 Task: Create a due date automation trigger when advanced on, 2 working days after a card is due add fields without custom fields "Resume" completed at 11:00 AM.
Action: Mouse moved to (862, 270)
Screenshot: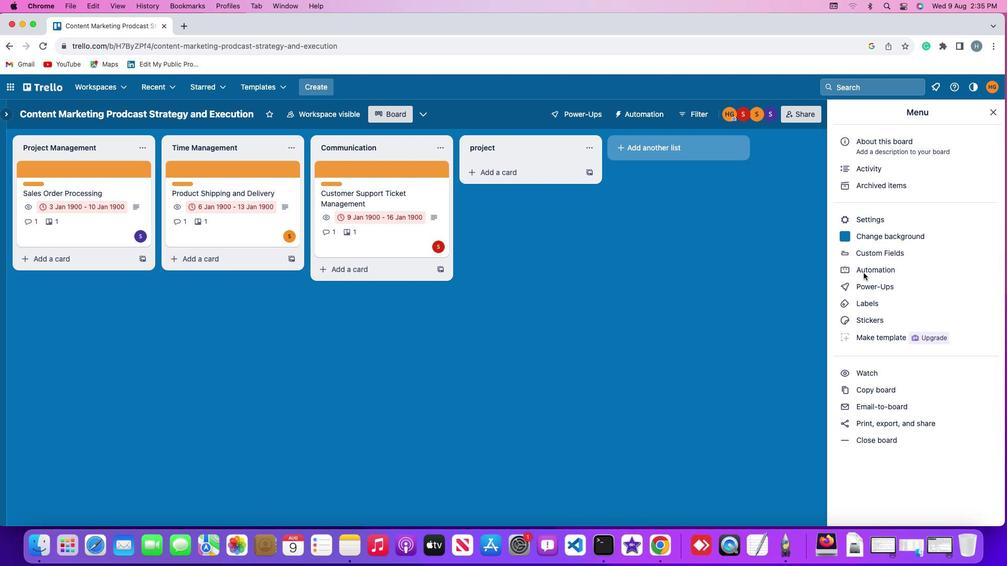 
Action: Mouse pressed left at (862, 270)
Screenshot: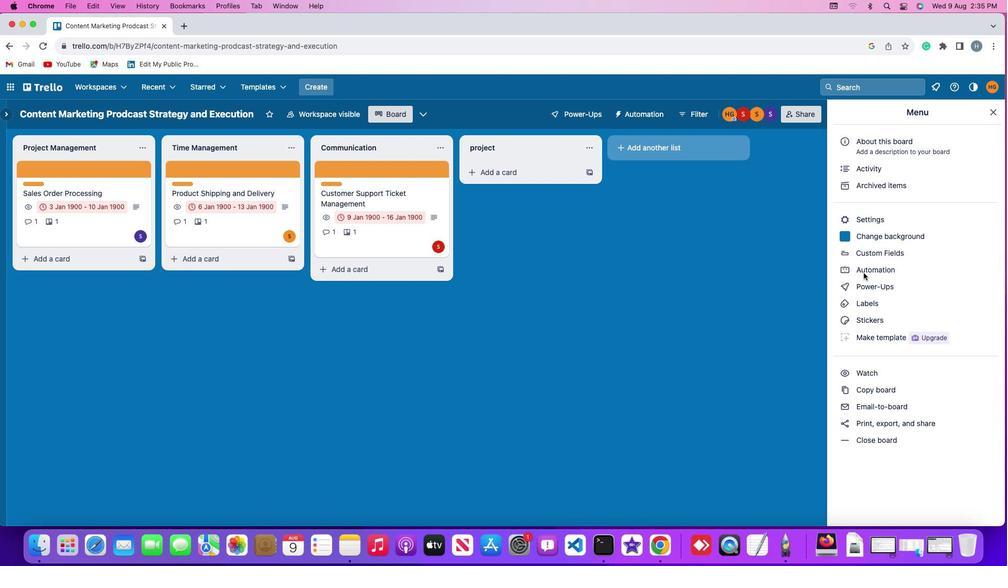 
Action: Mouse pressed left at (862, 270)
Screenshot: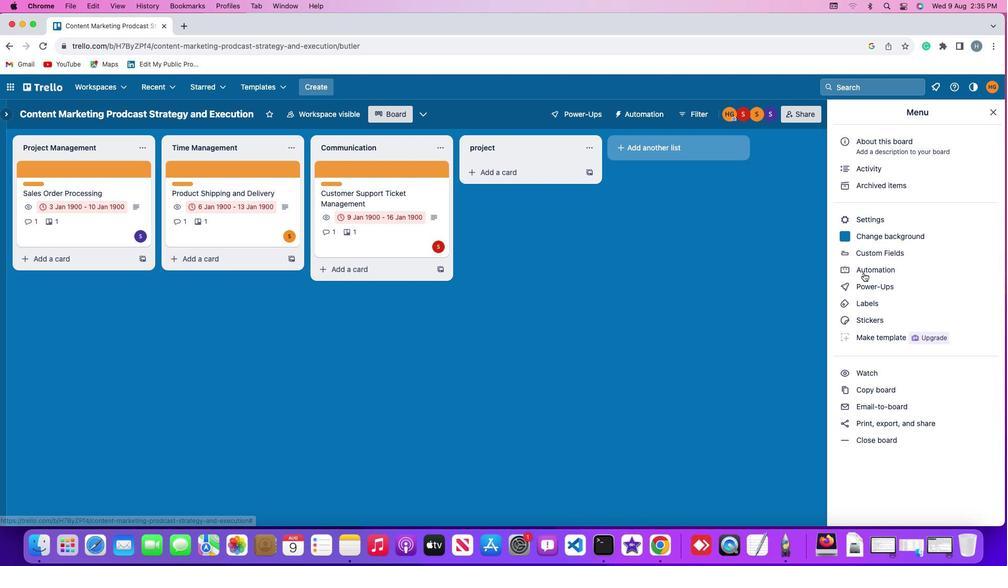 
Action: Mouse moved to (45, 248)
Screenshot: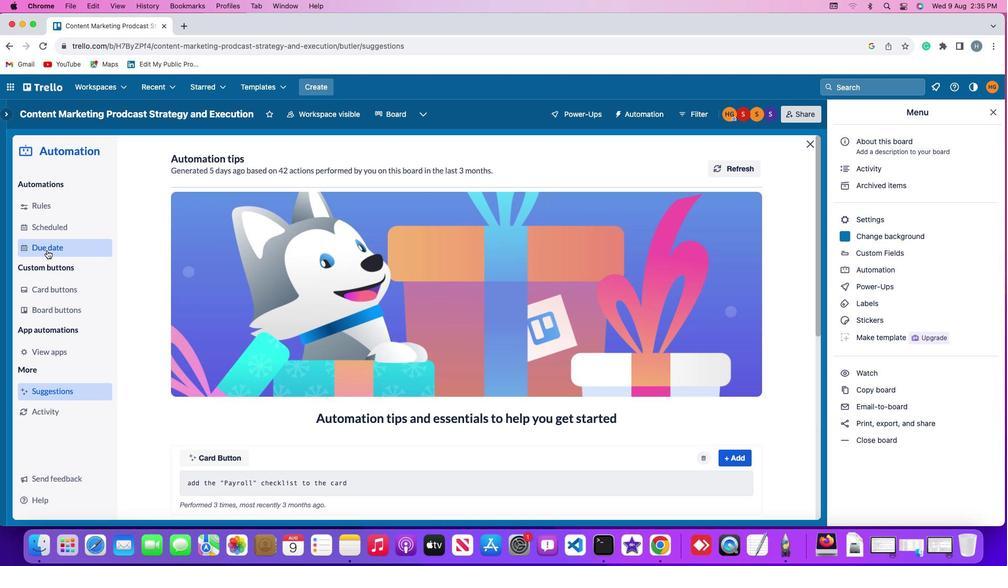 
Action: Mouse pressed left at (45, 248)
Screenshot: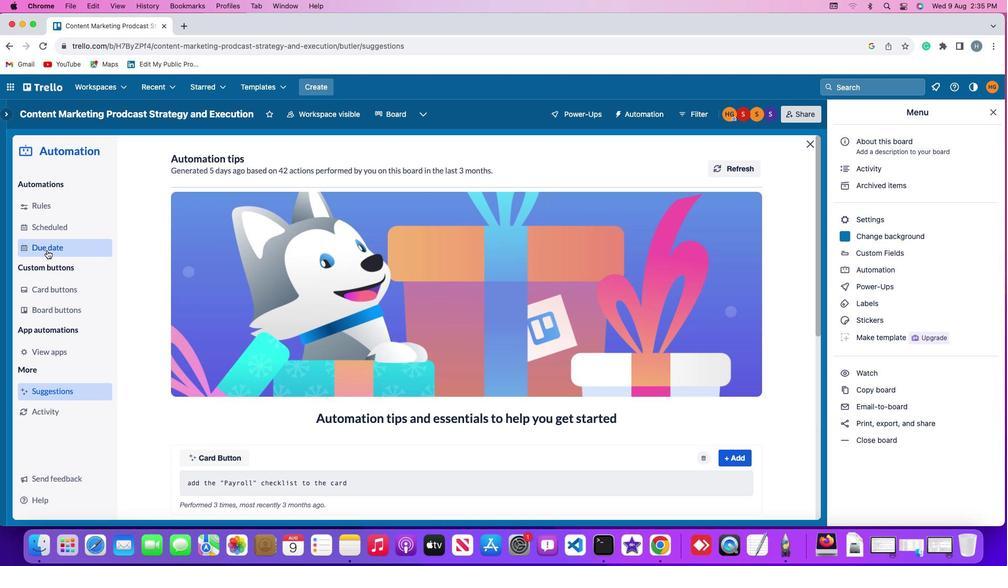 
Action: Mouse moved to (714, 160)
Screenshot: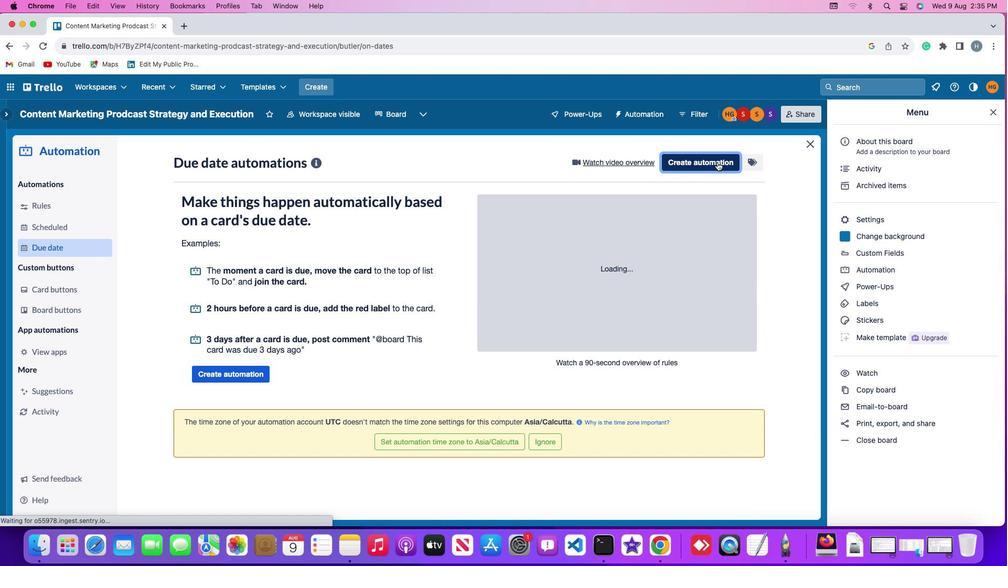 
Action: Mouse pressed left at (714, 160)
Screenshot: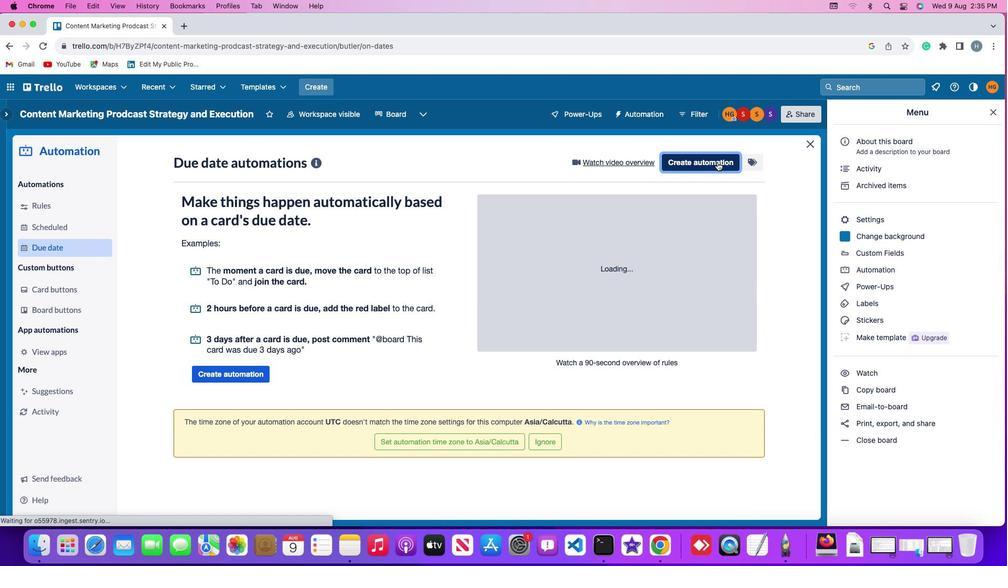 
Action: Mouse moved to (230, 262)
Screenshot: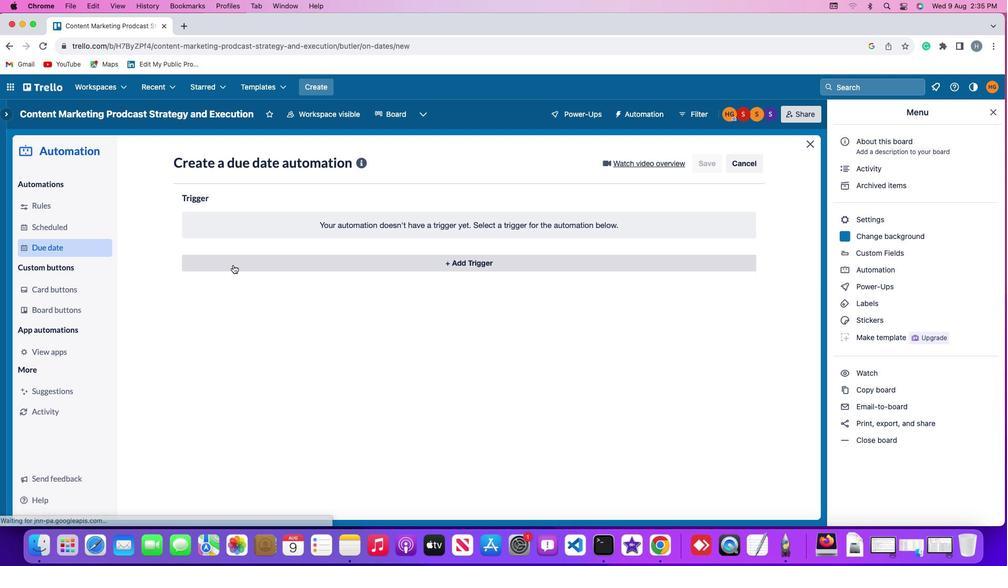 
Action: Mouse pressed left at (230, 262)
Screenshot: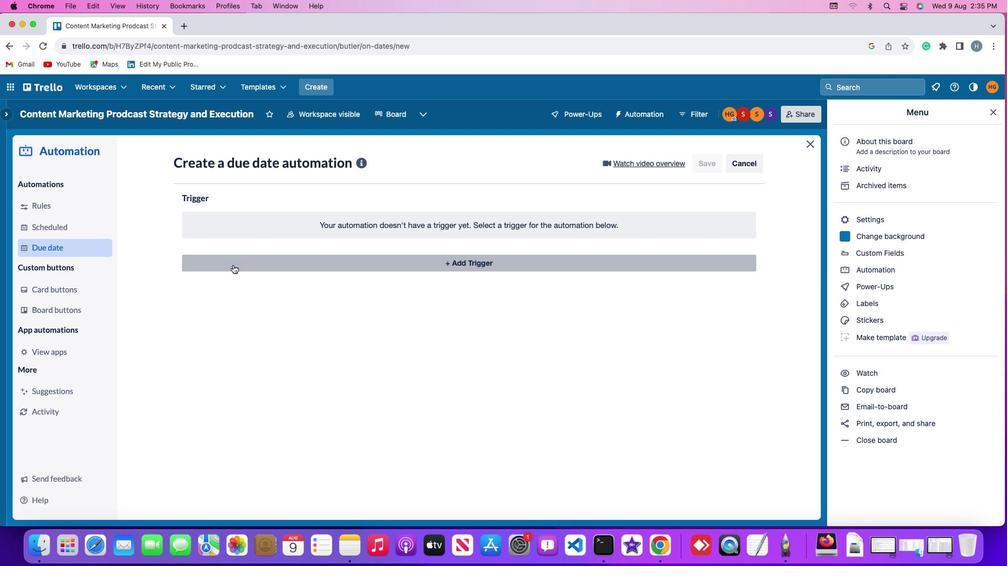 
Action: Mouse moved to (200, 426)
Screenshot: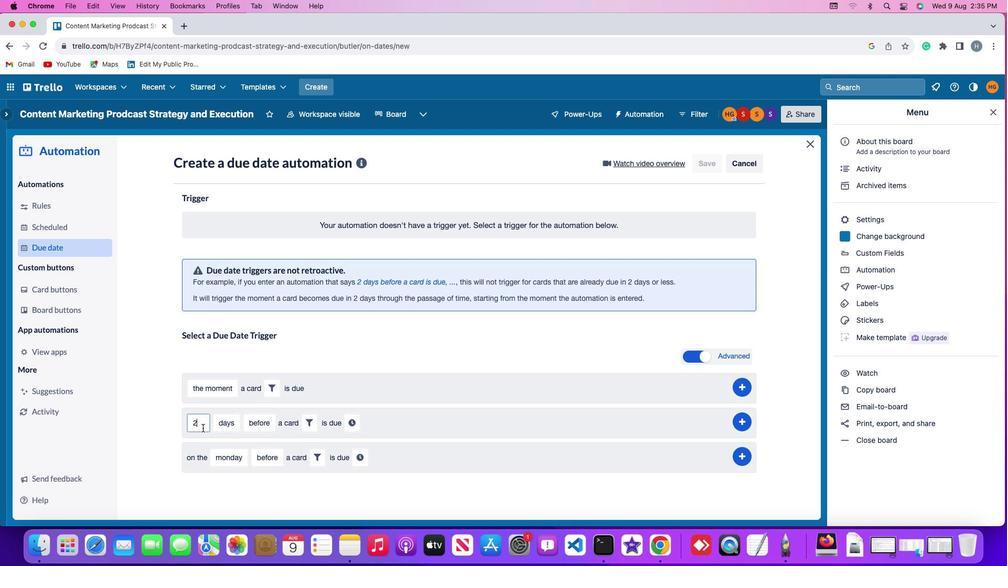 
Action: Mouse pressed left at (200, 426)
Screenshot: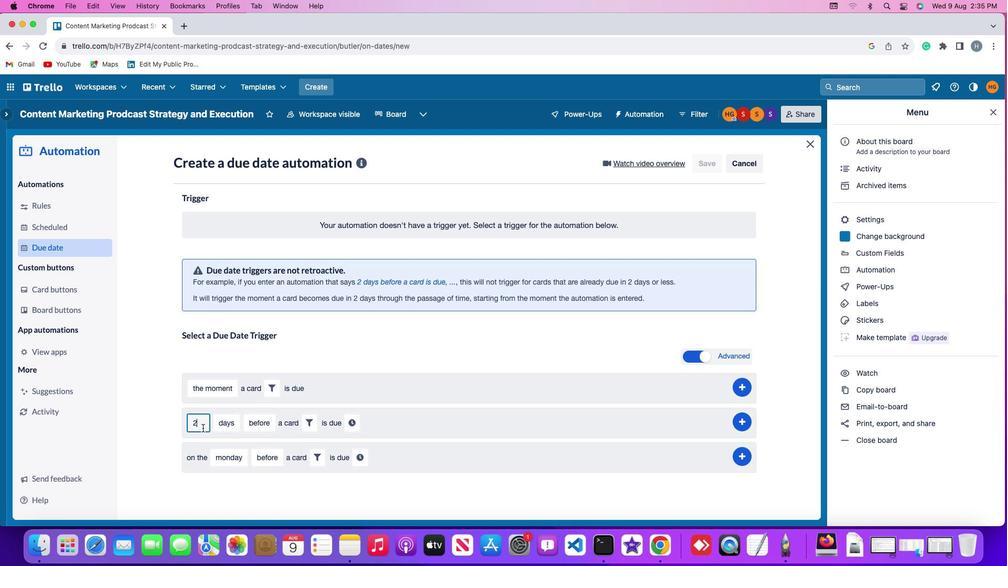
Action: Key pressed Key.backspace'2'
Screenshot: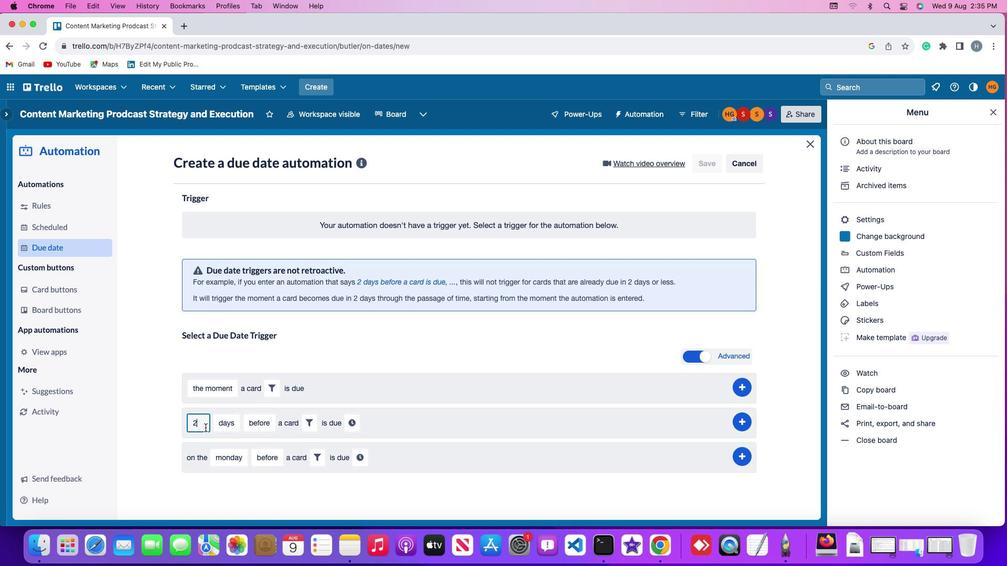 
Action: Mouse moved to (223, 424)
Screenshot: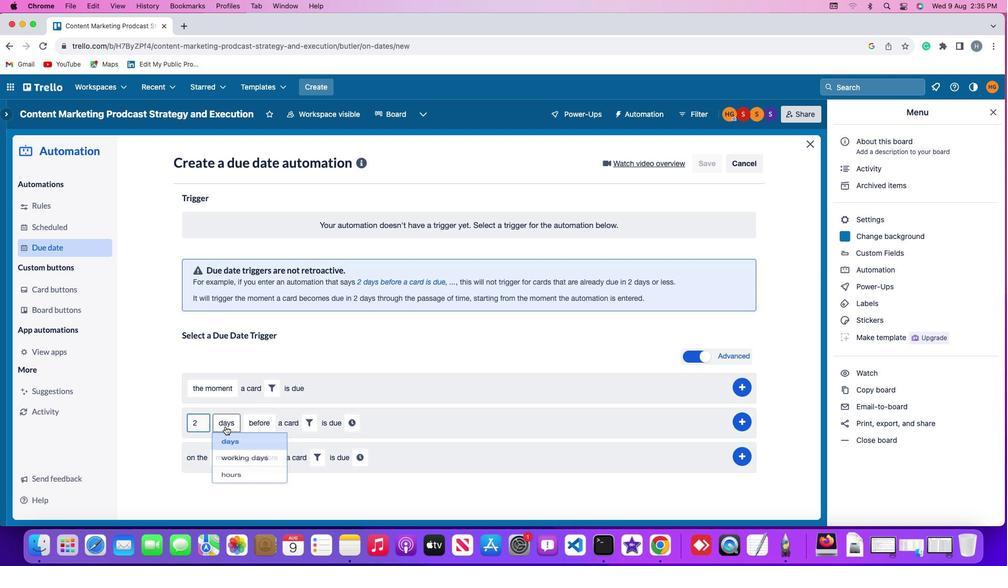 
Action: Mouse pressed left at (223, 424)
Screenshot: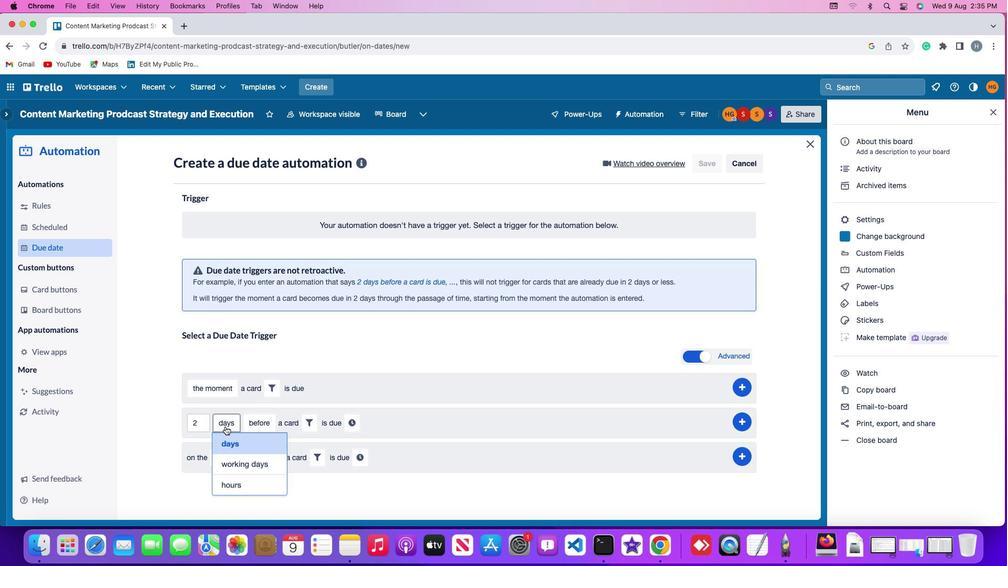 
Action: Mouse moved to (232, 466)
Screenshot: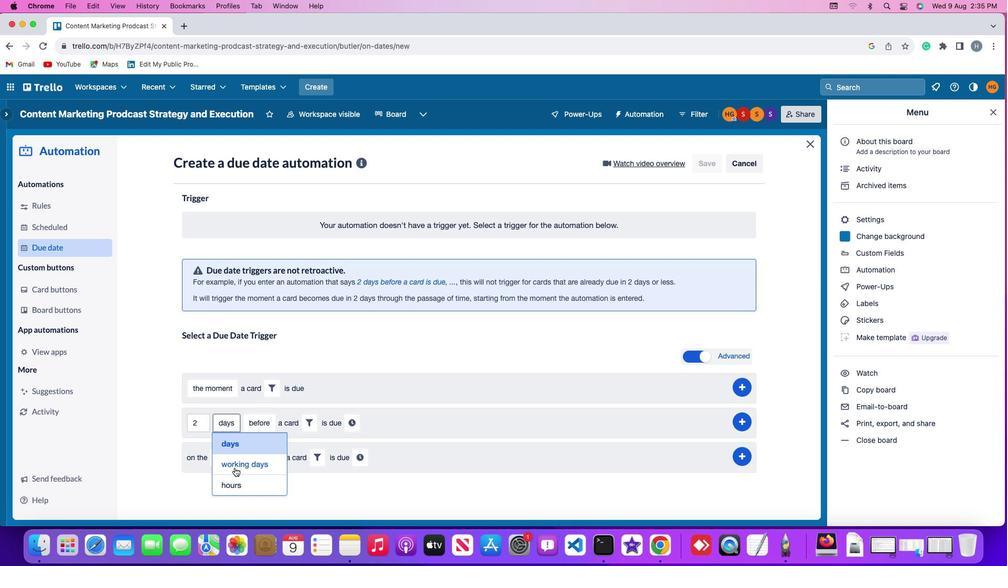 
Action: Mouse pressed left at (232, 466)
Screenshot: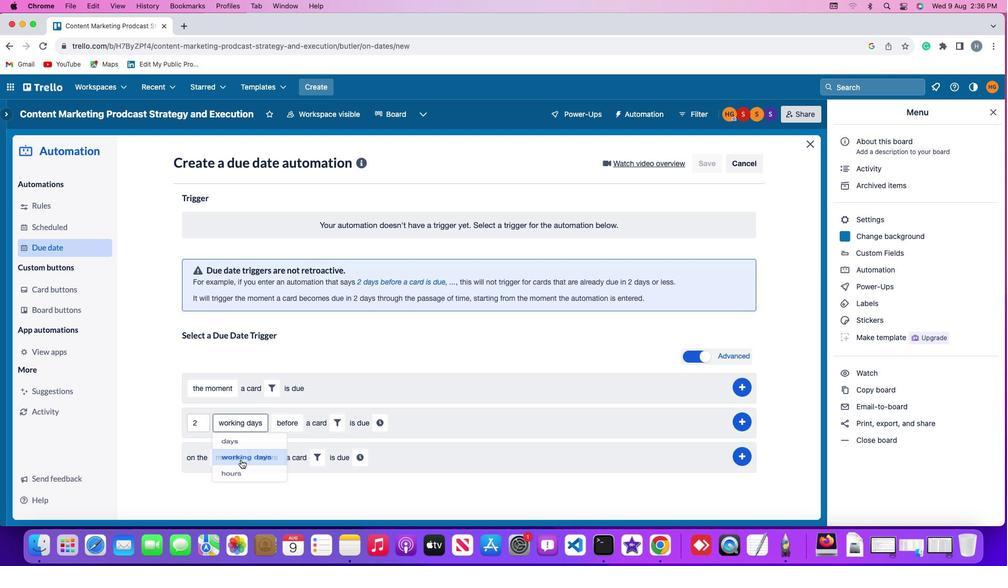 
Action: Mouse moved to (296, 425)
Screenshot: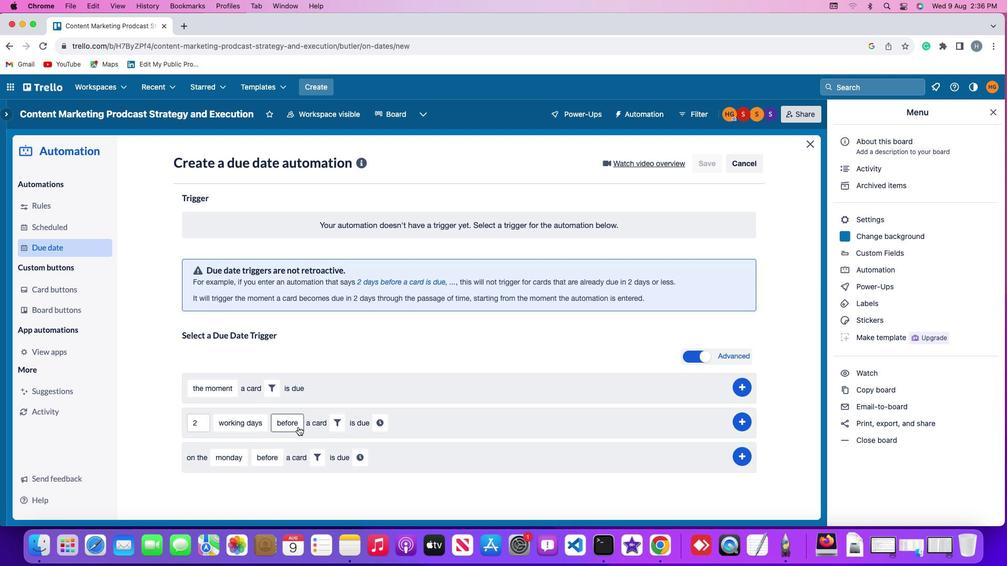 
Action: Mouse pressed left at (296, 425)
Screenshot: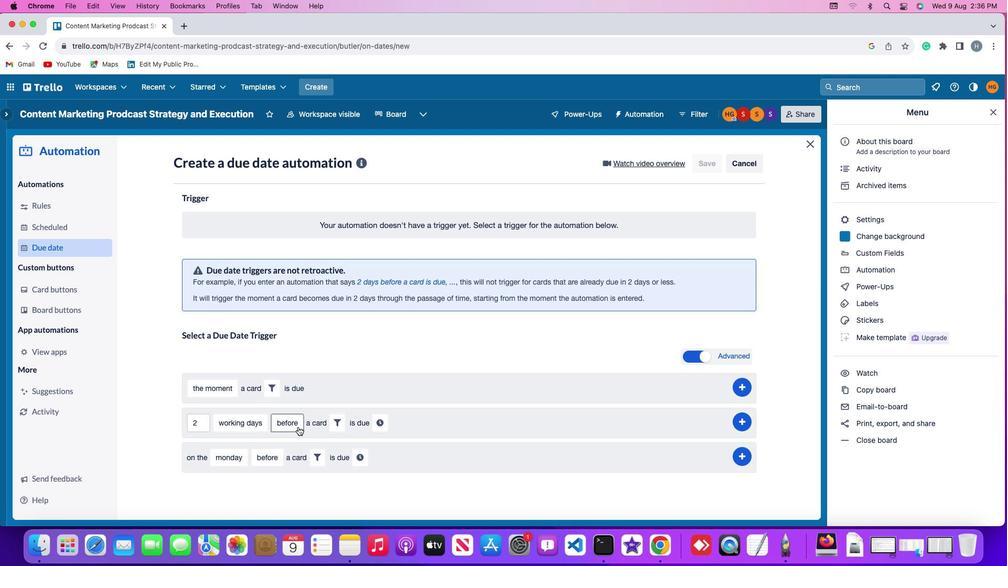 
Action: Mouse moved to (287, 460)
Screenshot: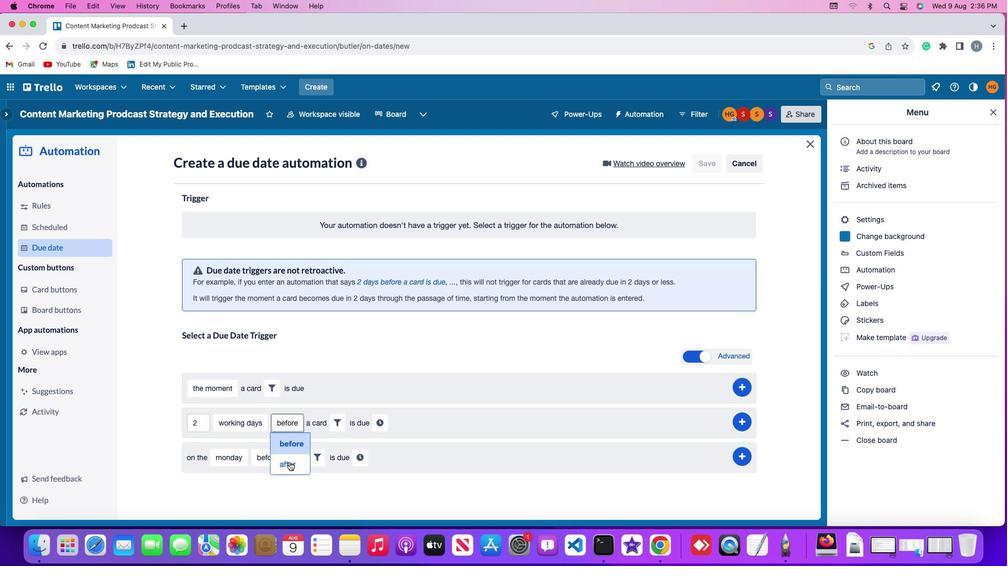 
Action: Mouse pressed left at (287, 460)
Screenshot: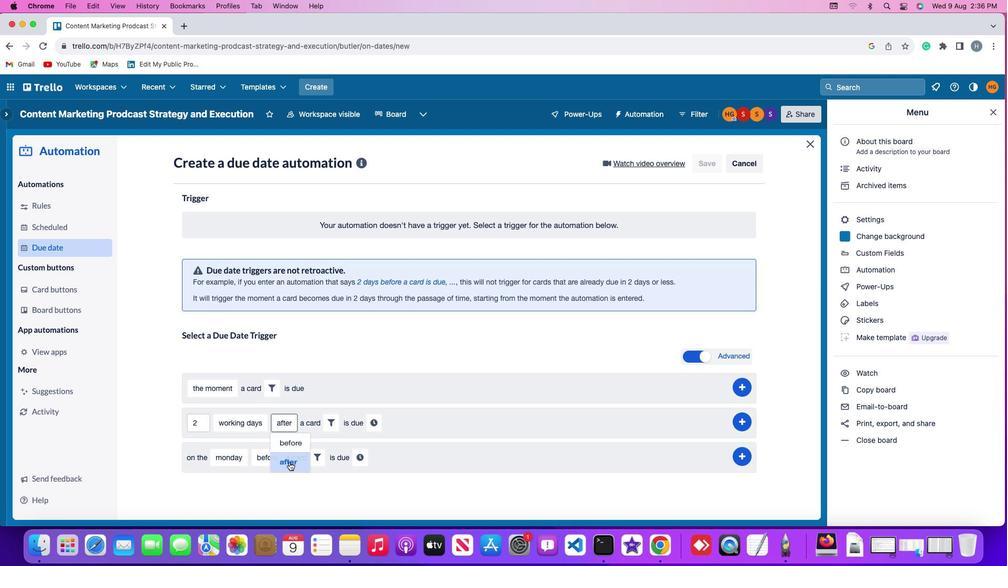 
Action: Mouse moved to (330, 423)
Screenshot: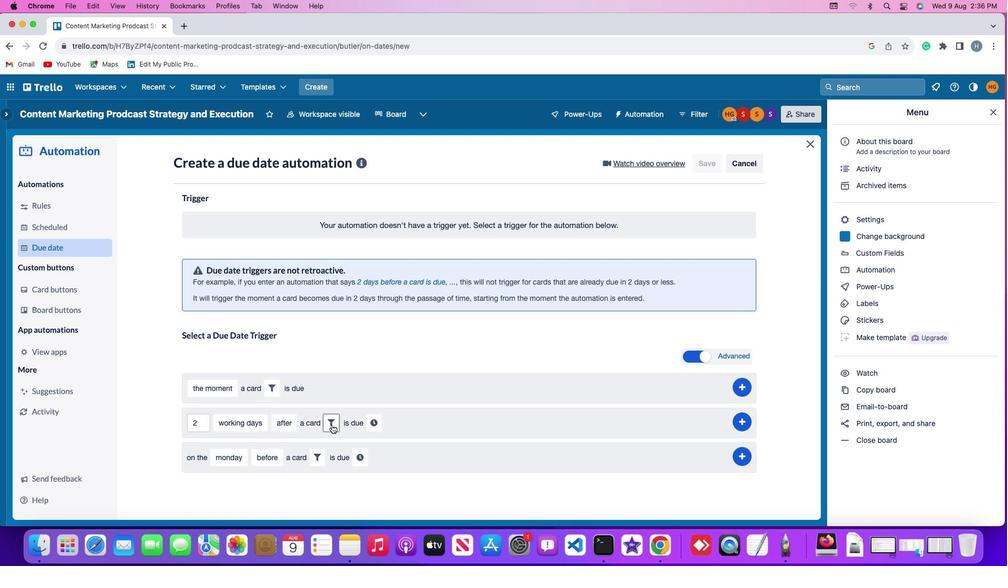 
Action: Mouse pressed left at (330, 423)
Screenshot: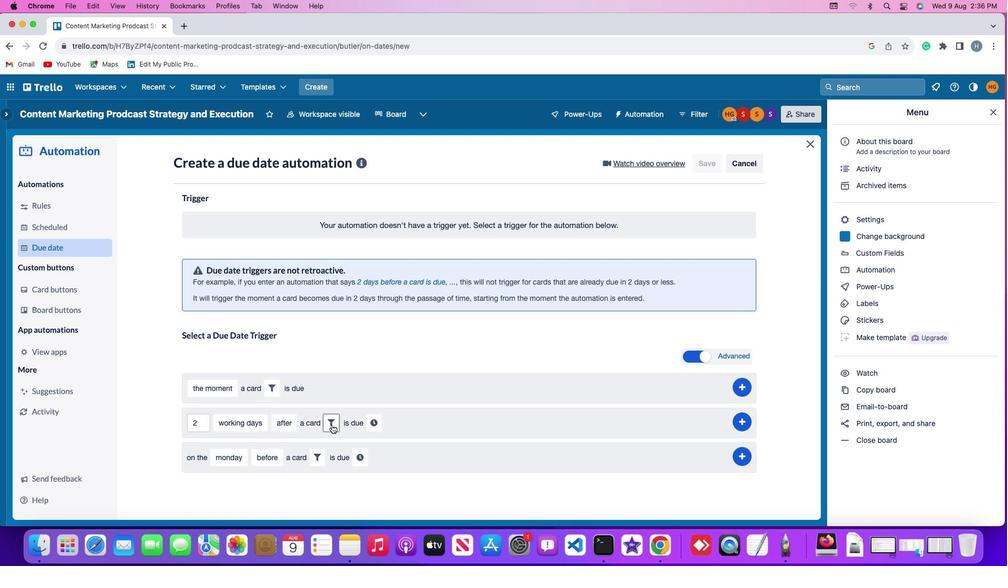 
Action: Mouse moved to (500, 454)
Screenshot: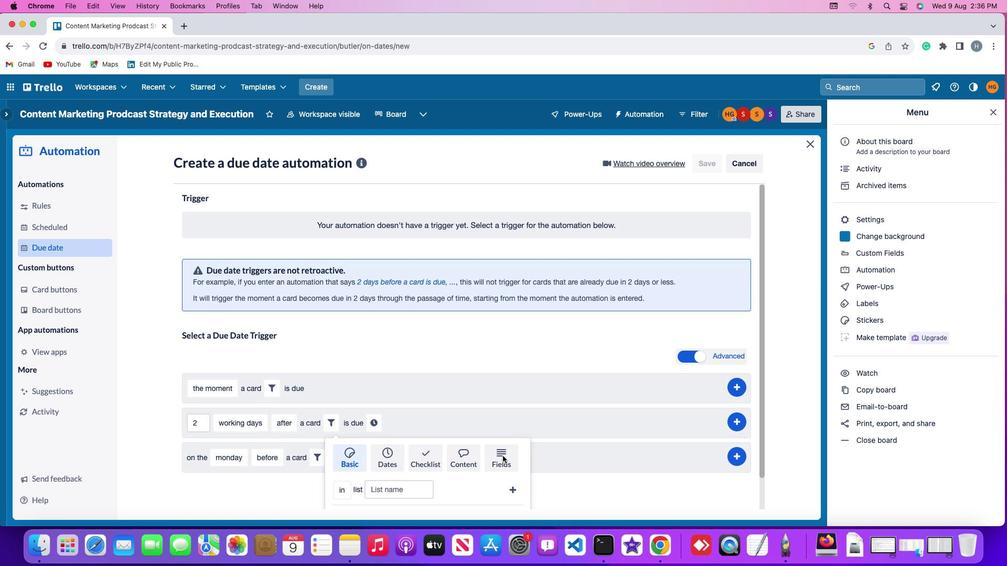 
Action: Mouse pressed left at (500, 454)
Screenshot: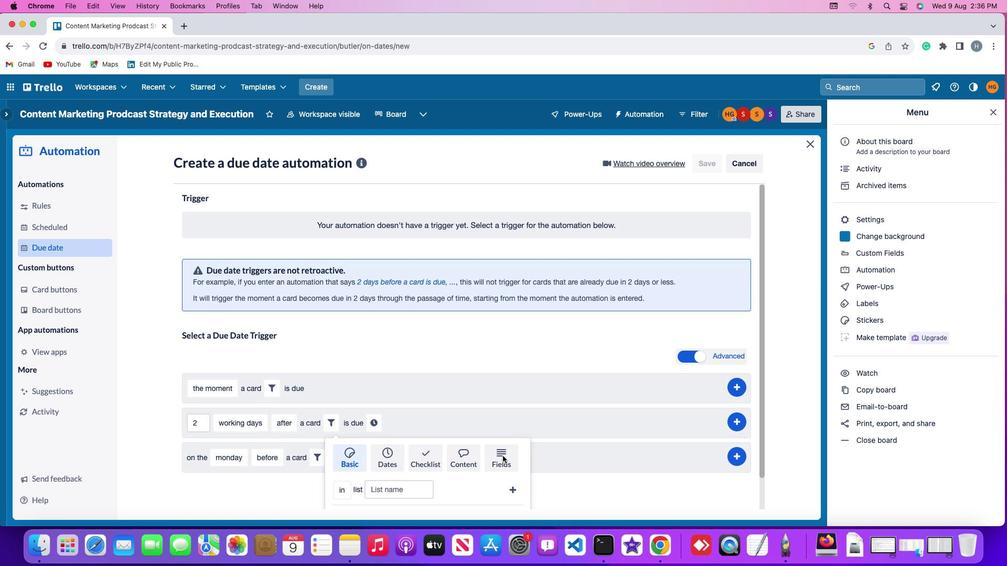 
Action: Mouse moved to (288, 492)
Screenshot: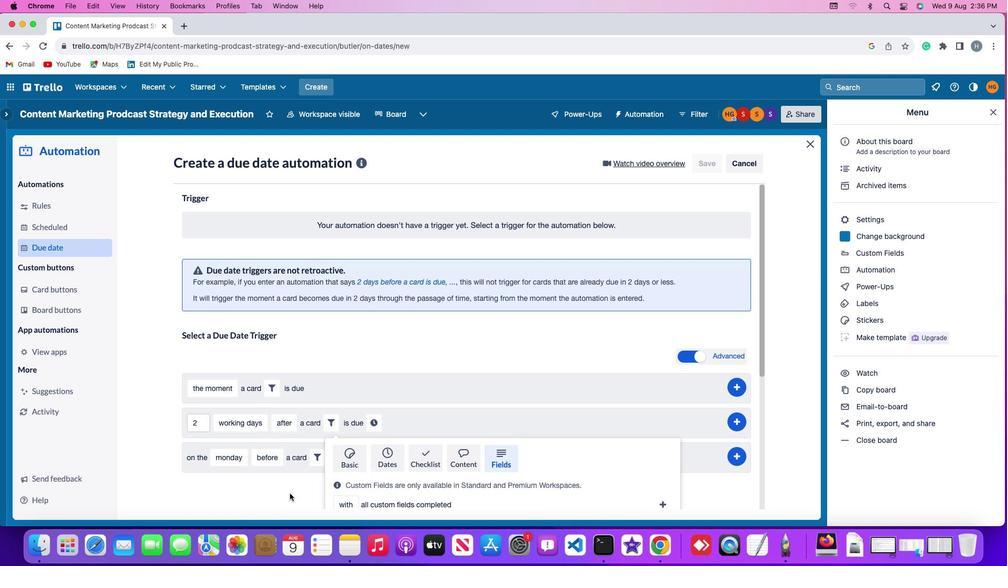 
Action: Mouse scrolled (288, 492) with delta (-1, -2)
Screenshot: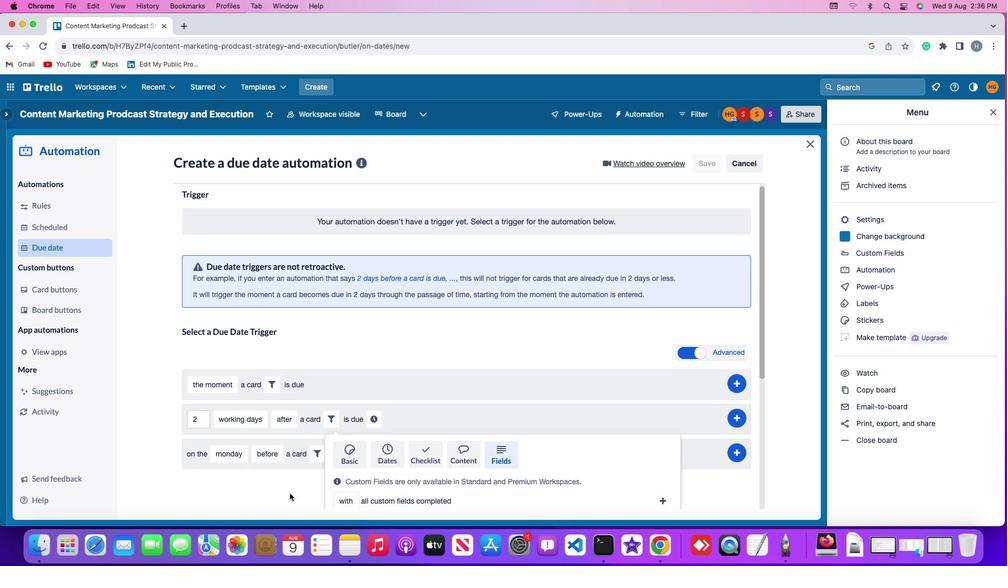 
Action: Mouse scrolled (288, 492) with delta (-1, -2)
Screenshot: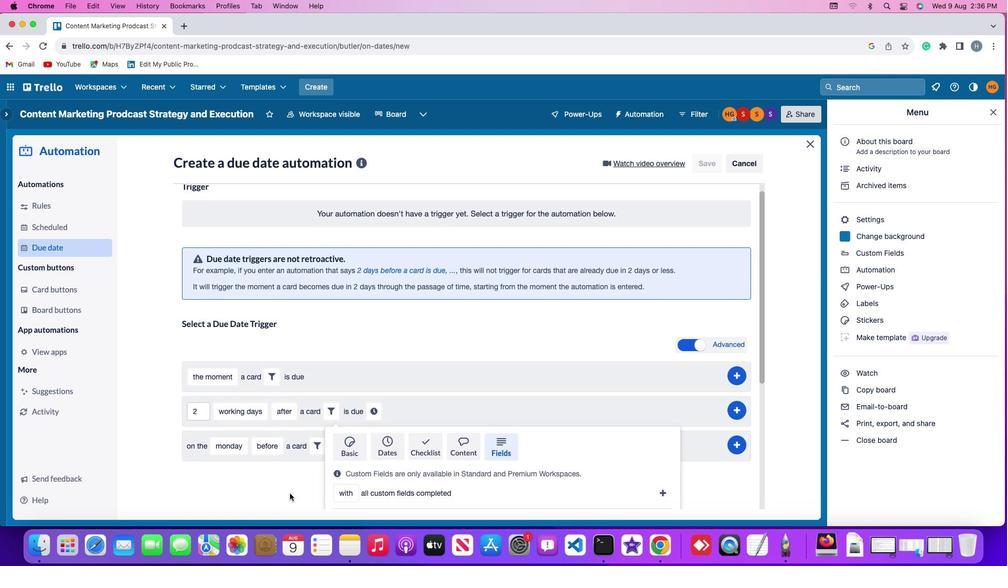 
Action: Mouse scrolled (288, 492) with delta (-1, -2)
Screenshot: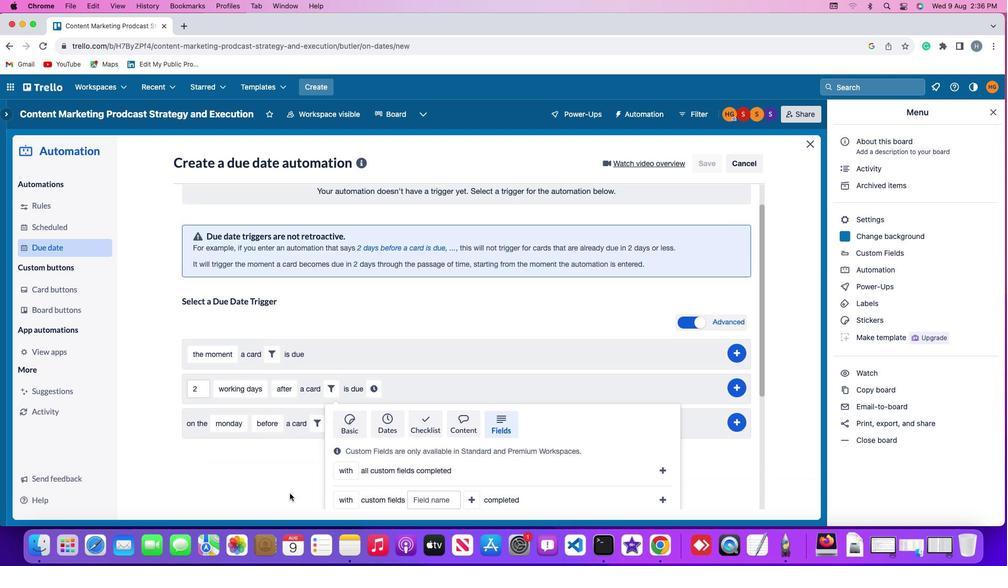 
Action: Mouse scrolled (288, 492) with delta (-1, -2)
Screenshot: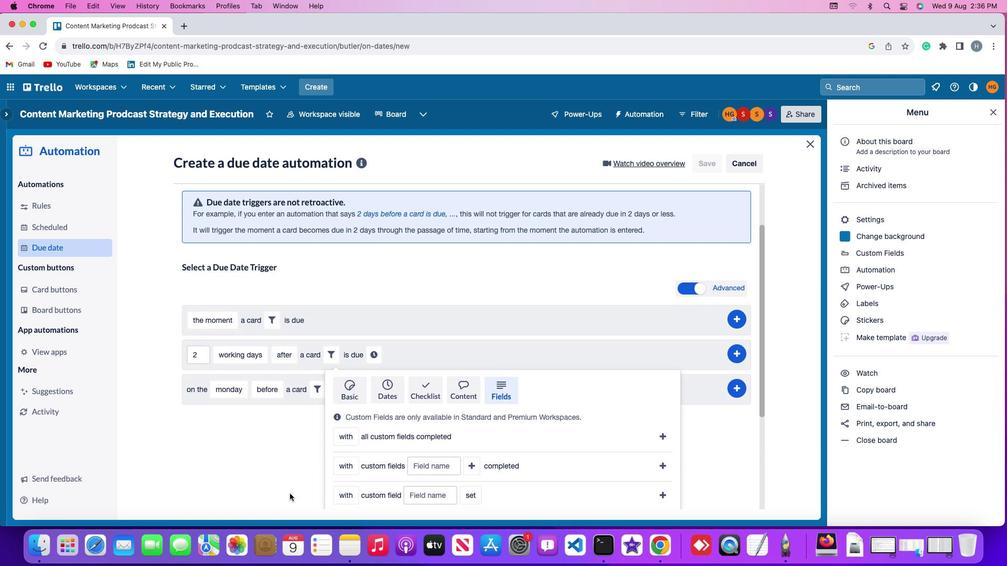 
Action: Mouse moved to (344, 465)
Screenshot: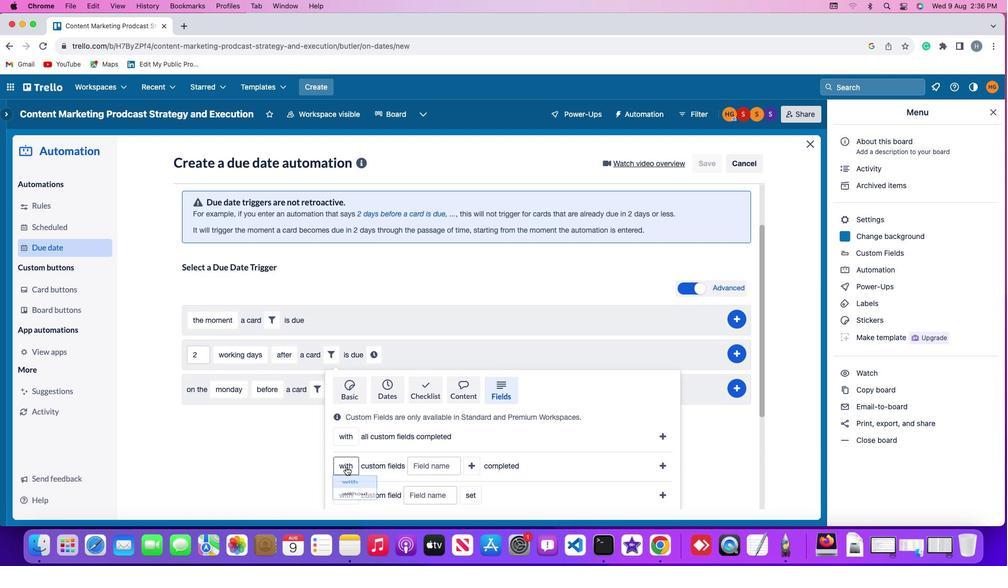 
Action: Mouse pressed left at (344, 465)
Screenshot: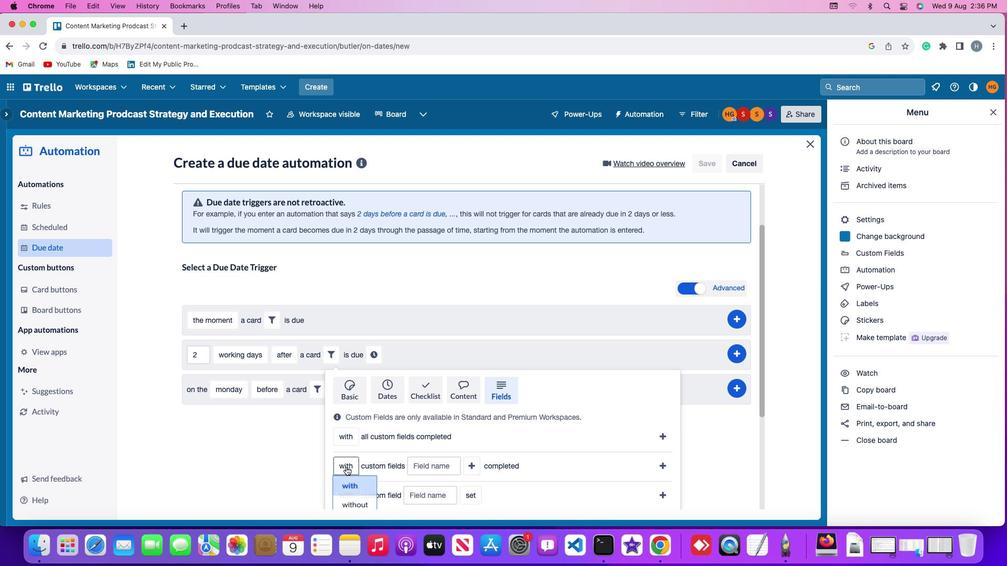 
Action: Mouse moved to (347, 503)
Screenshot: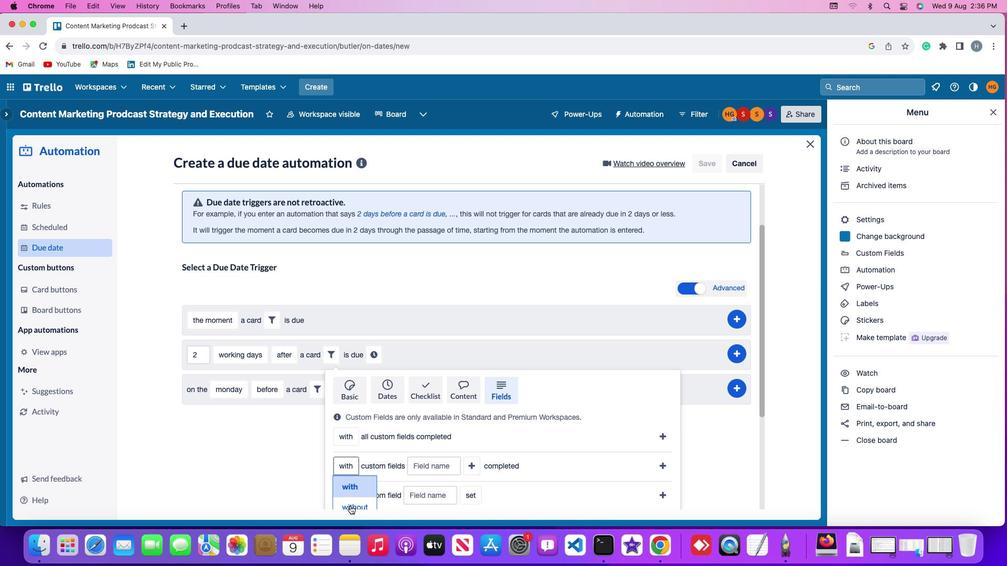 
Action: Mouse pressed left at (347, 503)
Screenshot: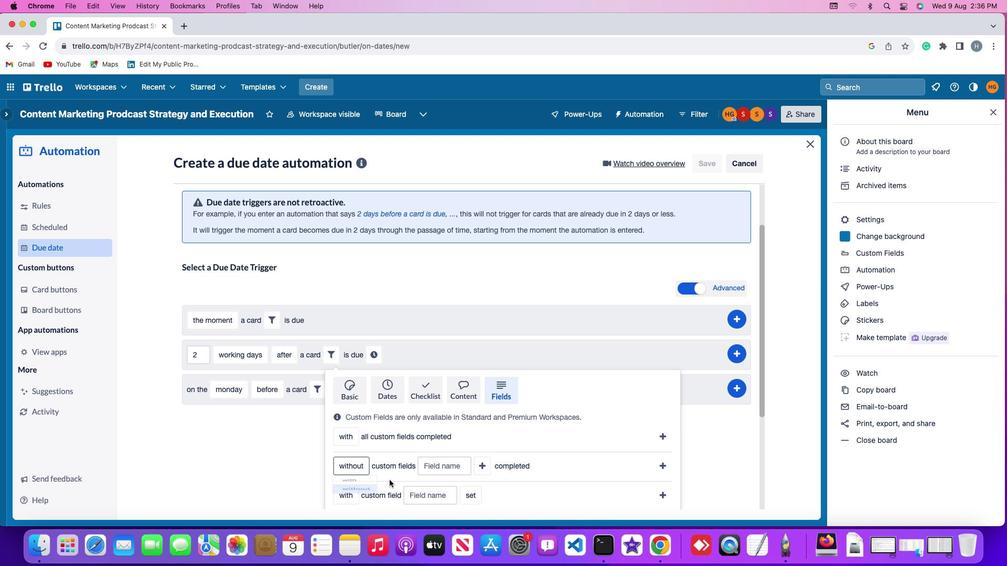 
Action: Mouse moved to (431, 467)
Screenshot: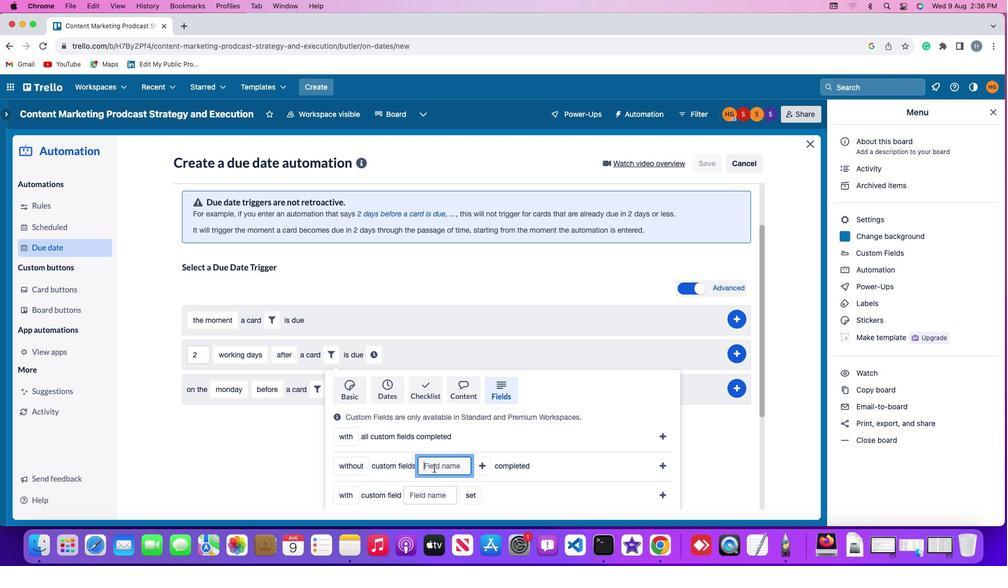 
Action: Mouse pressed left at (431, 467)
Screenshot: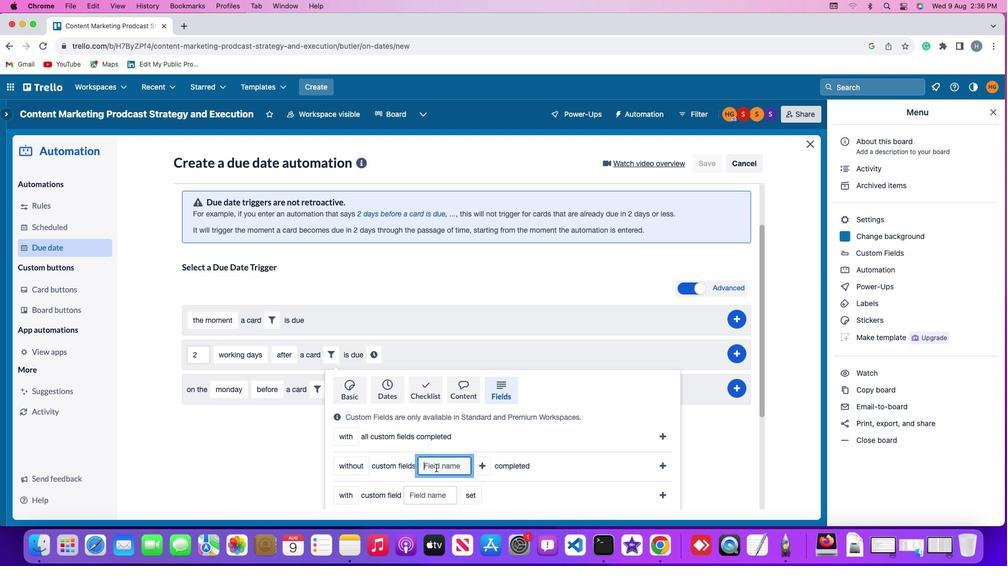 
Action: Mouse moved to (434, 466)
Screenshot: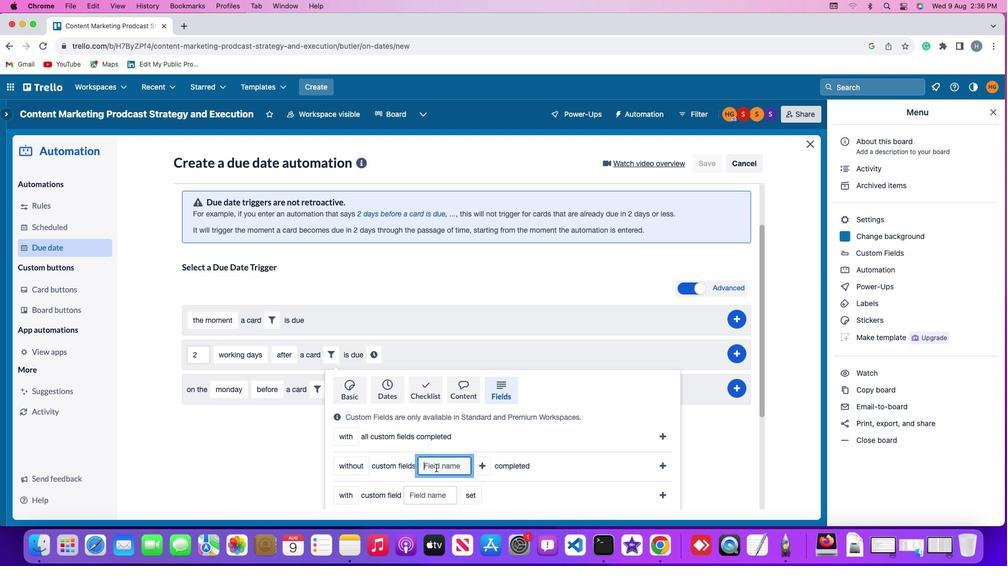 
Action: Key pressed Key.shift'R''e''s''u''m''e'
Screenshot: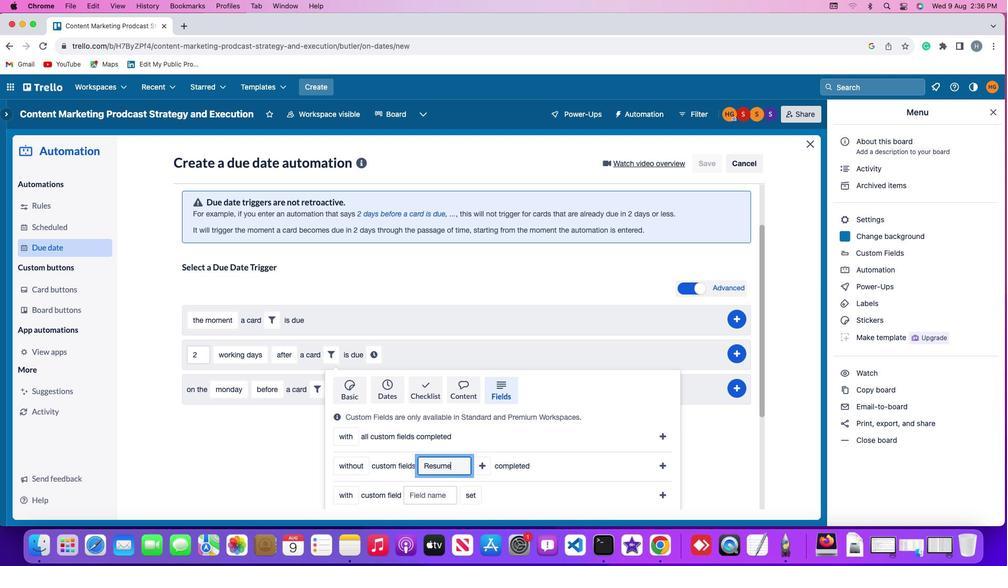 
Action: Mouse moved to (660, 461)
Screenshot: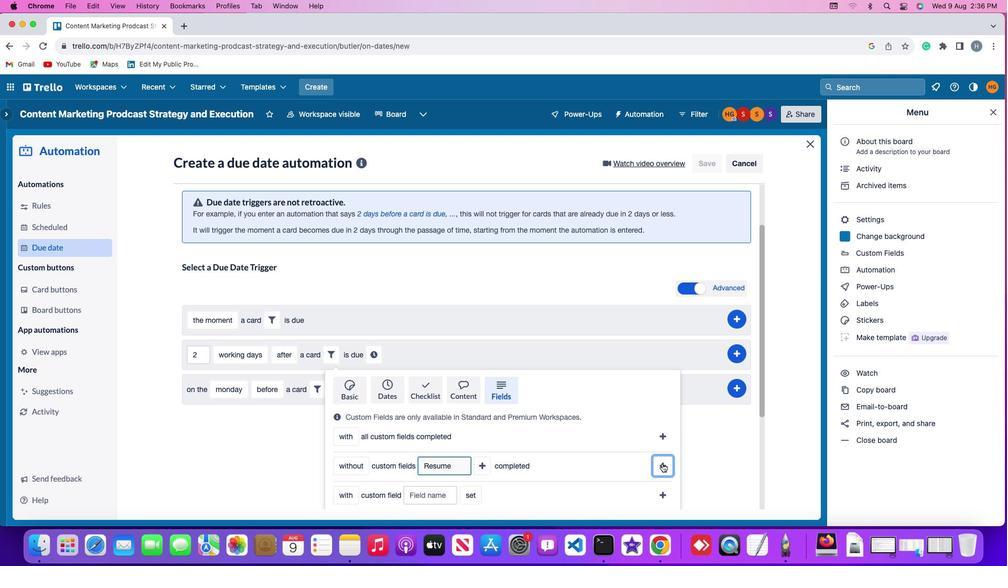
Action: Mouse pressed left at (660, 461)
Screenshot: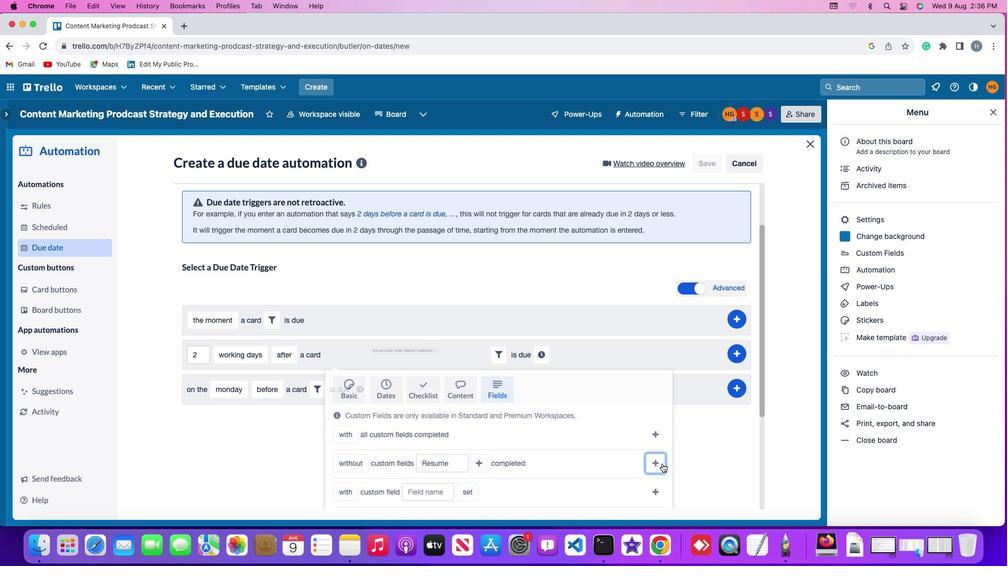 
Action: Mouse moved to (538, 425)
Screenshot: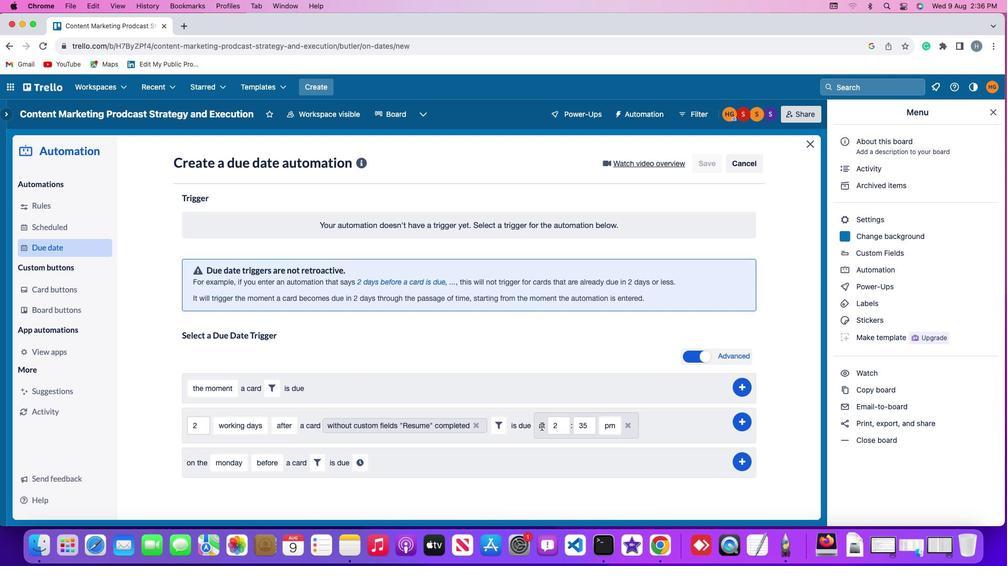 
Action: Mouse pressed left at (538, 425)
Screenshot: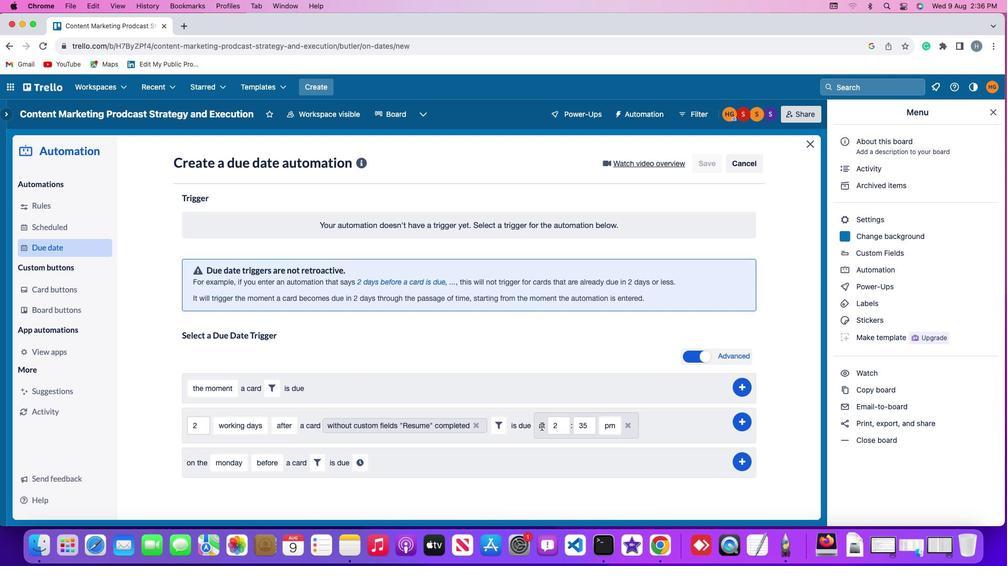 
Action: Mouse moved to (563, 423)
Screenshot: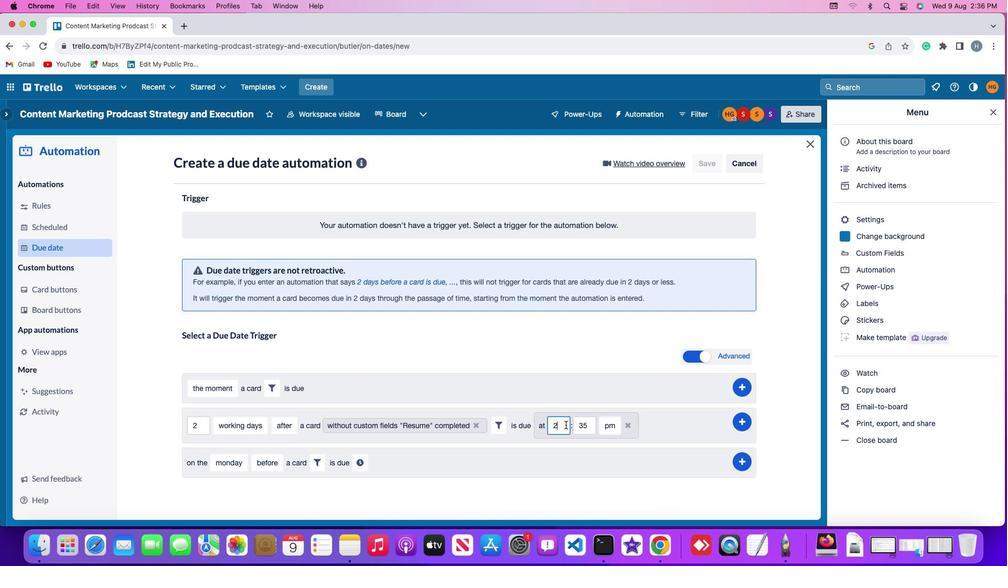 
Action: Mouse pressed left at (563, 423)
Screenshot: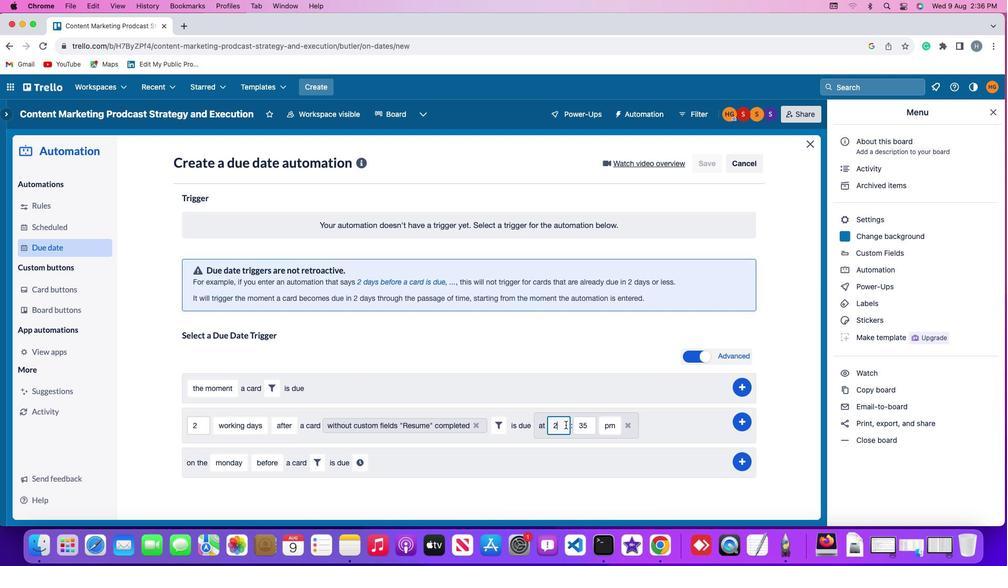 
Action: Key pressed Key.backspace'1''1'
Screenshot: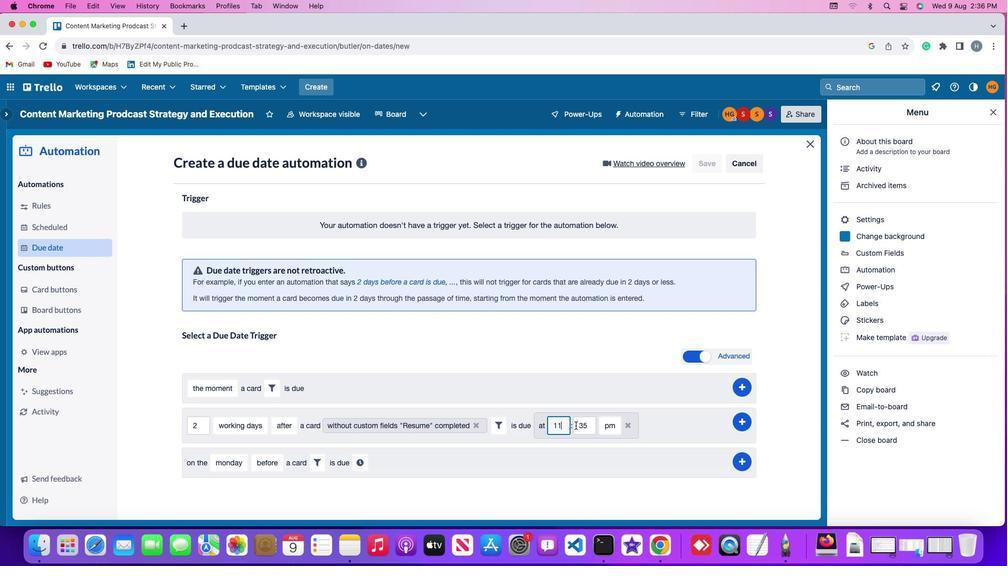 
Action: Mouse moved to (589, 423)
Screenshot: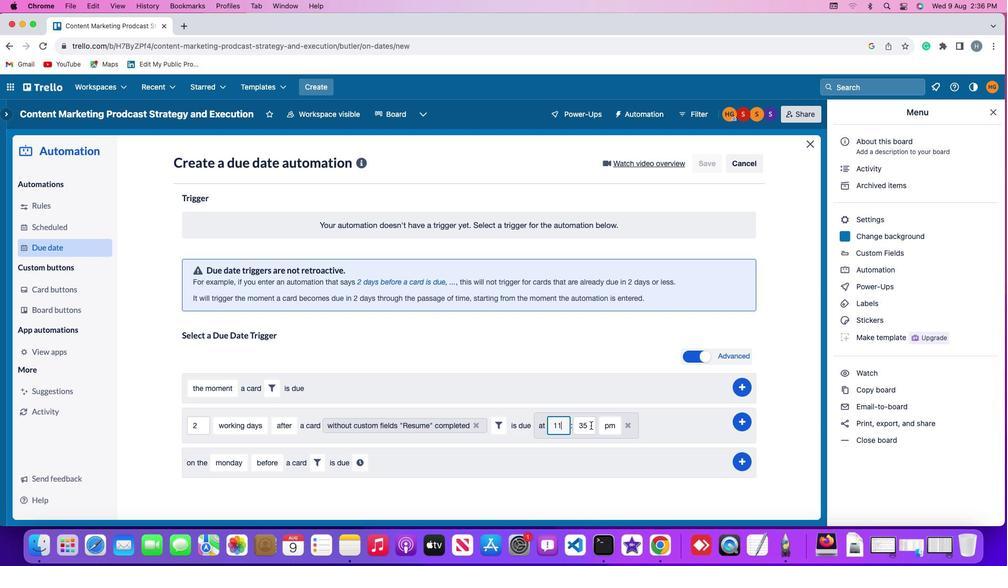 
Action: Mouse pressed left at (589, 423)
Screenshot: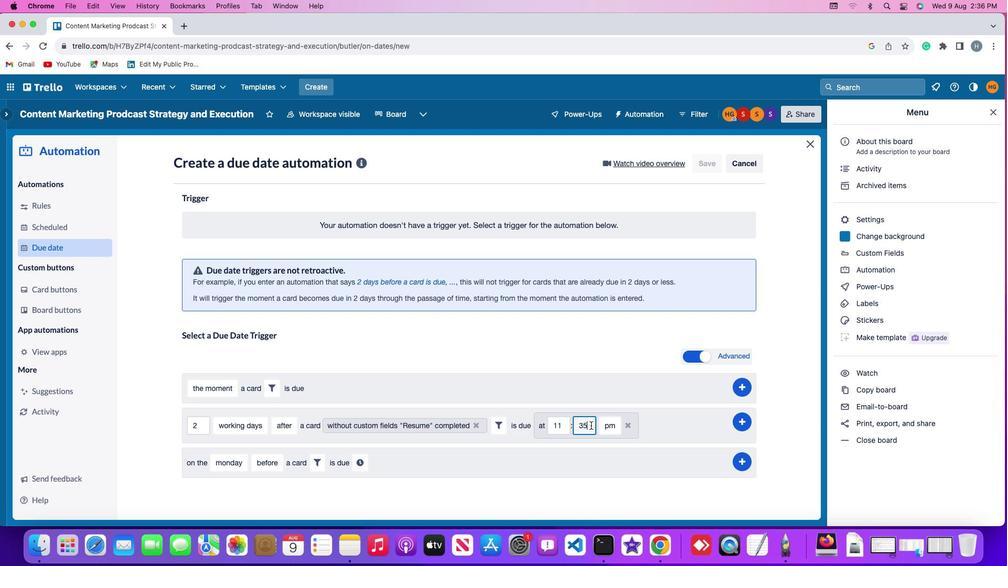 
Action: Key pressed Key.backspaceKey.backspaceKey.backspace'0''0'
Screenshot: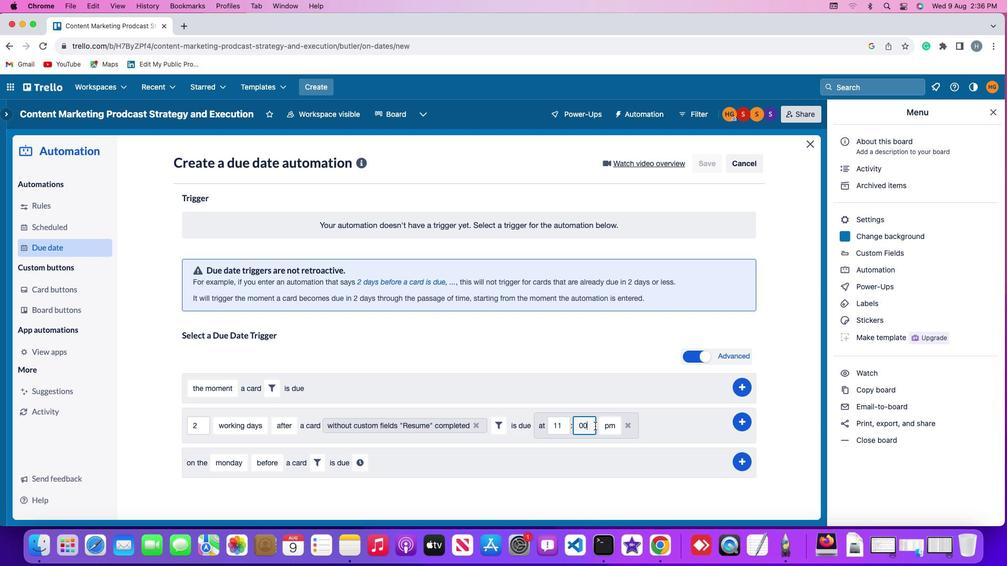 
Action: Mouse moved to (602, 422)
Screenshot: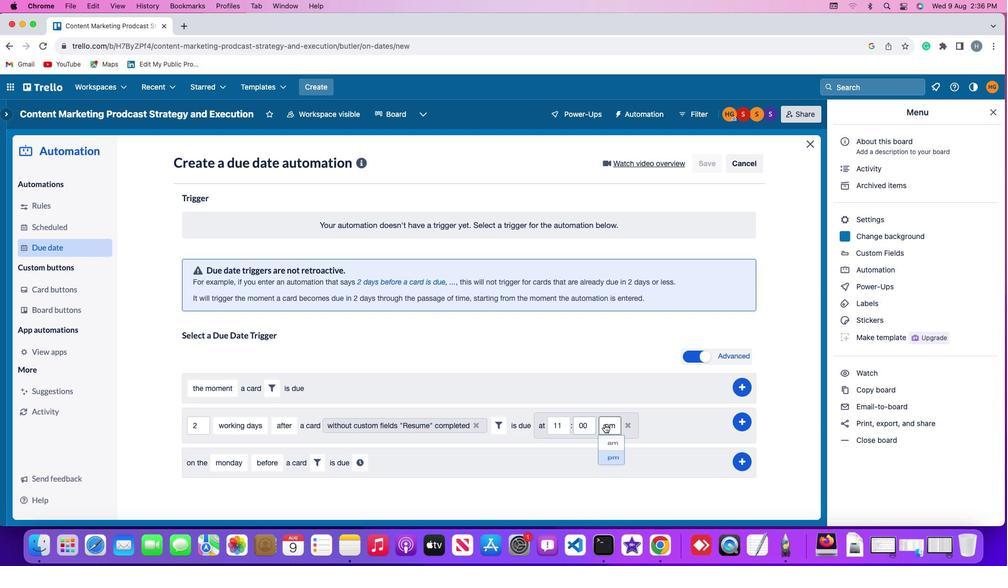 
Action: Mouse pressed left at (602, 422)
Screenshot: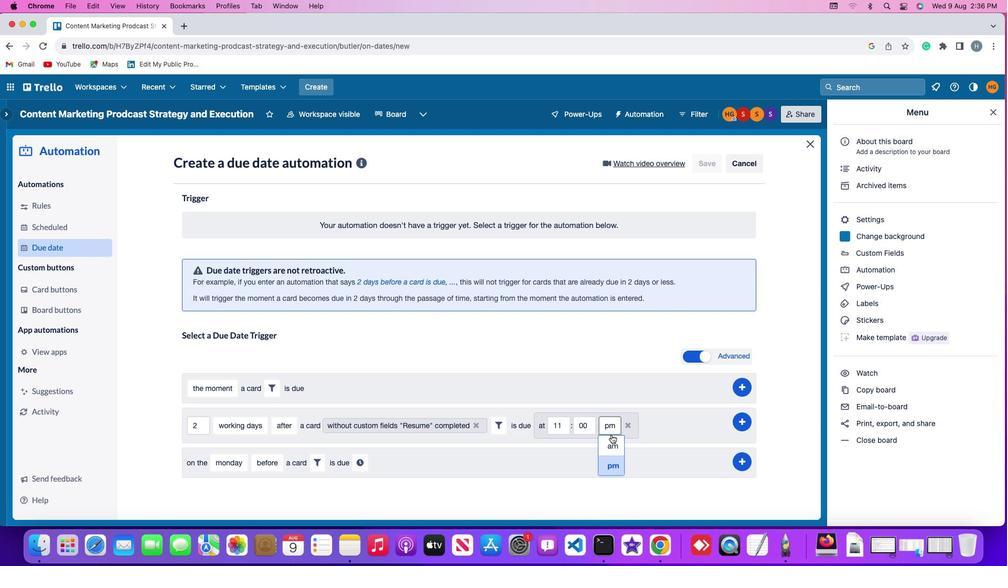 
Action: Mouse moved to (611, 444)
Screenshot: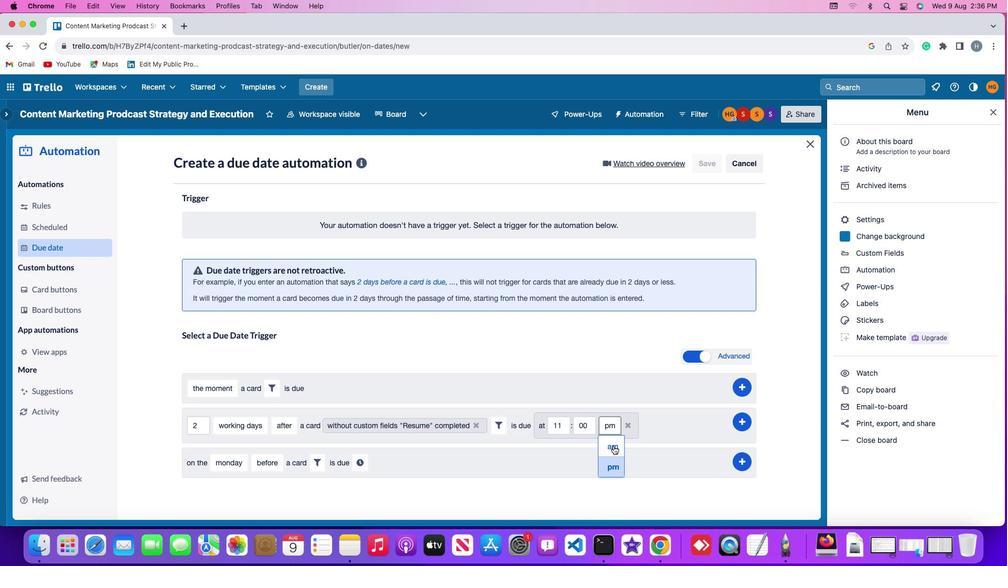 
Action: Mouse pressed left at (611, 444)
Screenshot: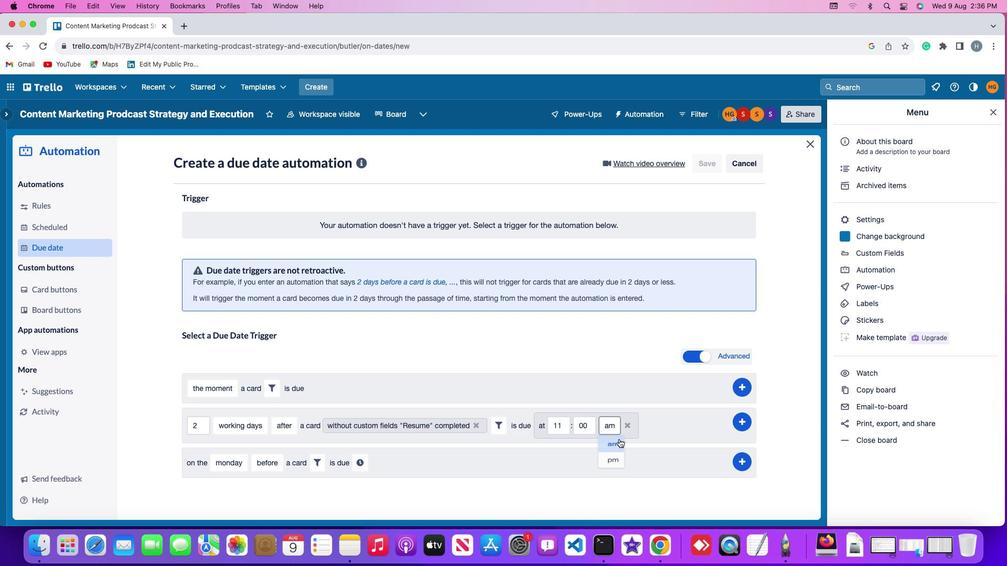 
Action: Mouse moved to (741, 419)
Screenshot: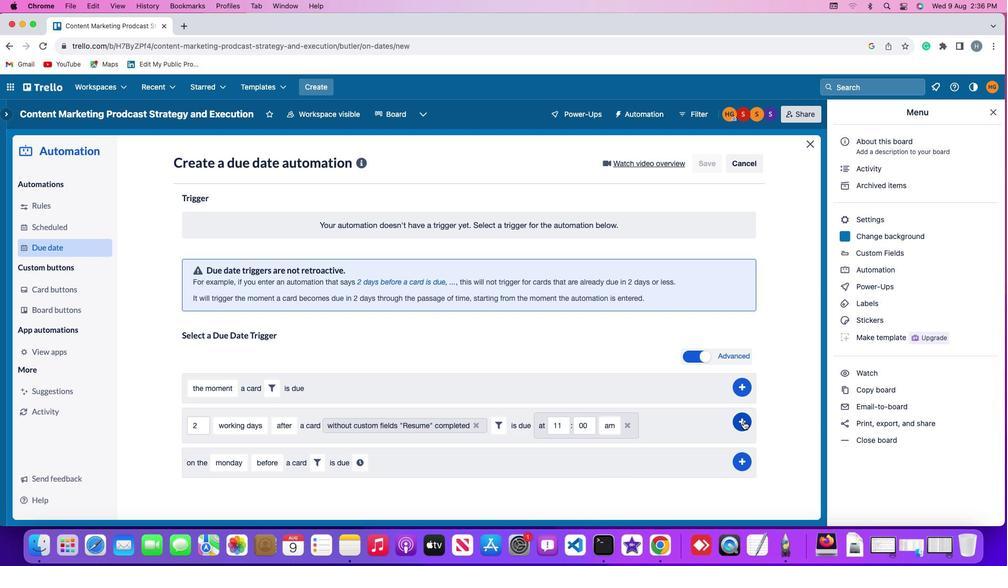 
Action: Mouse pressed left at (741, 419)
Screenshot: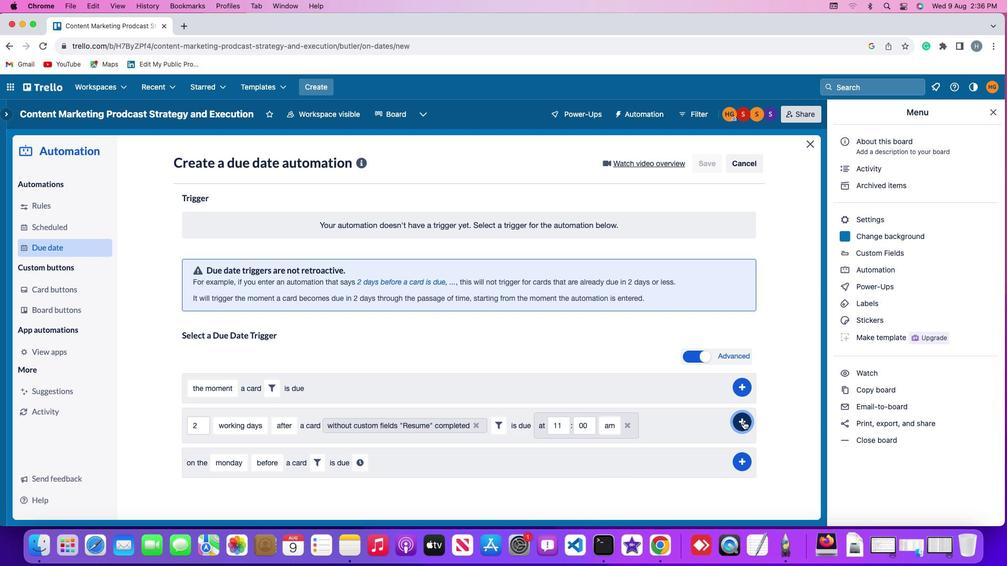 
Action: Mouse moved to (776, 317)
Screenshot: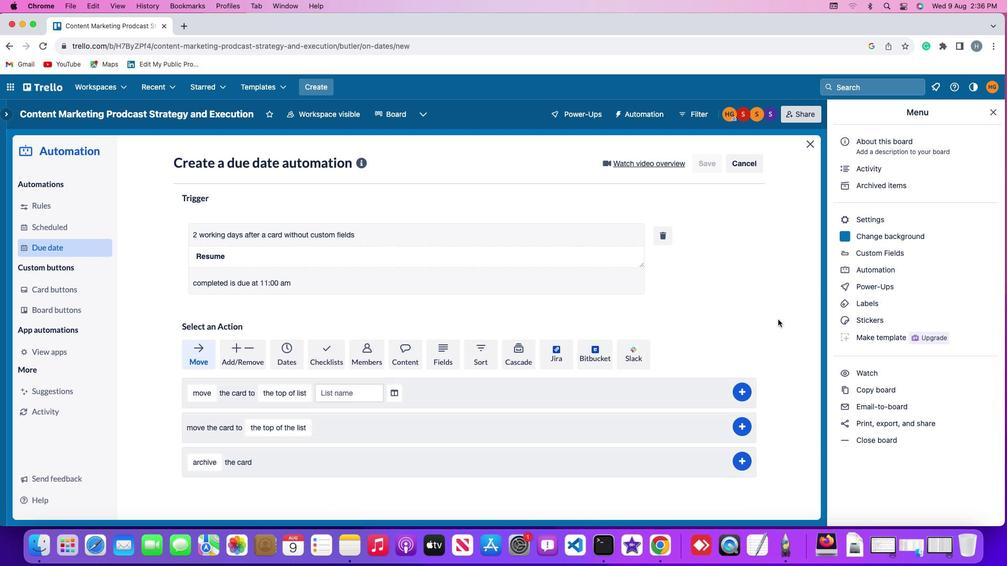 
